 Task: Enable the video filter "Motion blur filter" in the video filter module.
Action: Mouse moved to (92, 15)
Screenshot: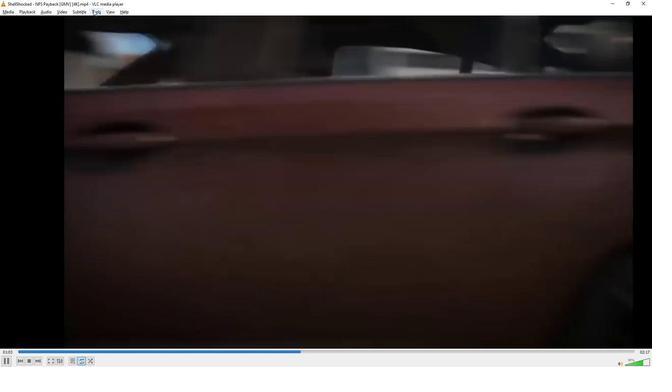 
Action: Mouse pressed left at (92, 15)
Screenshot: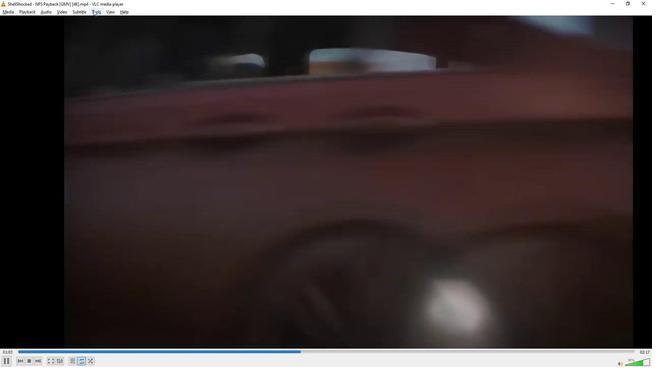 
Action: Mouse moved to (111, 94)
Screenshot: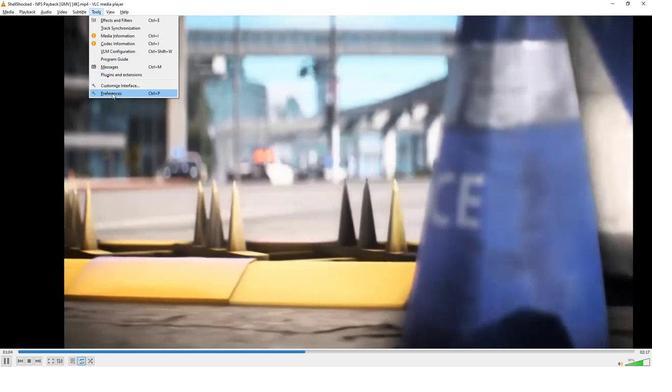
Action: Mouse pressed left at (111, 94)
Screenshot: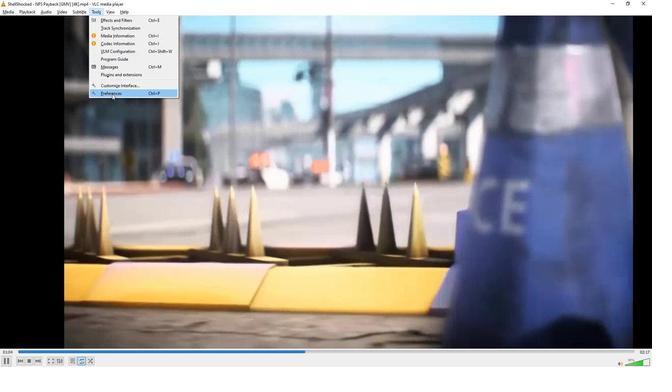 
Action: Mouse moved to (182, 246)
Screenshot: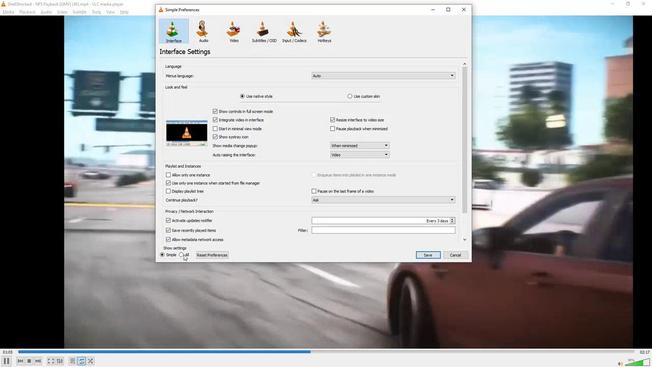 
Action: Mouse pressed left at (182, 246)
Screenshot: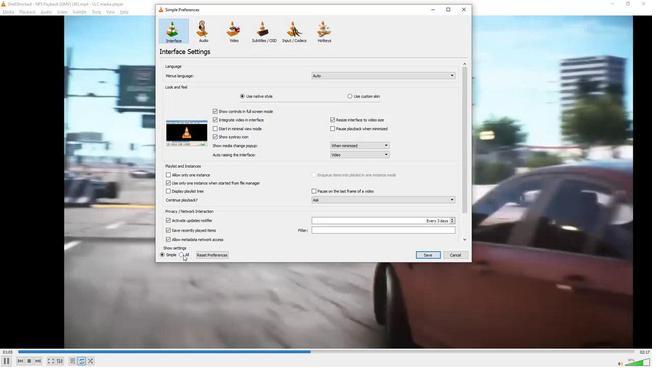 
Action: Mouse moved to (182, 195)
Screenshot: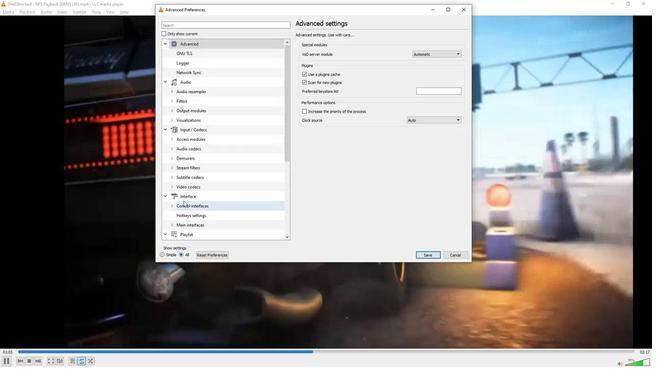 
Action: Mouse scrolled (182, 195) with delta (0, 0)
Screenshot: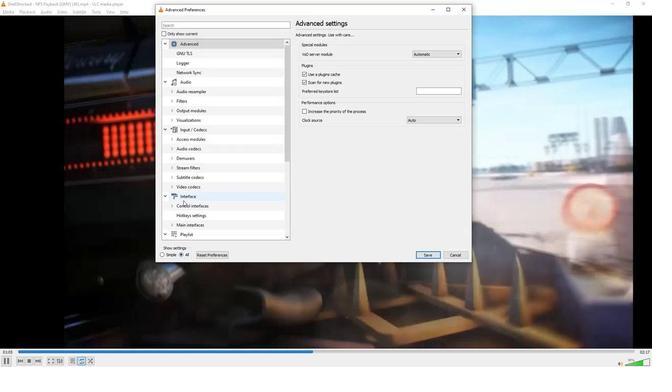 
Action: Mouse scrolled (182, 195) with delta (0, 0)
Screenshot: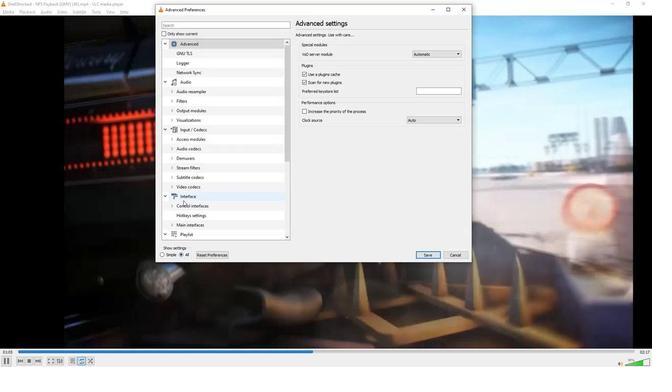 
Action: Mouse scrolled (182, 195) with delta (0, 0)
Screenshot: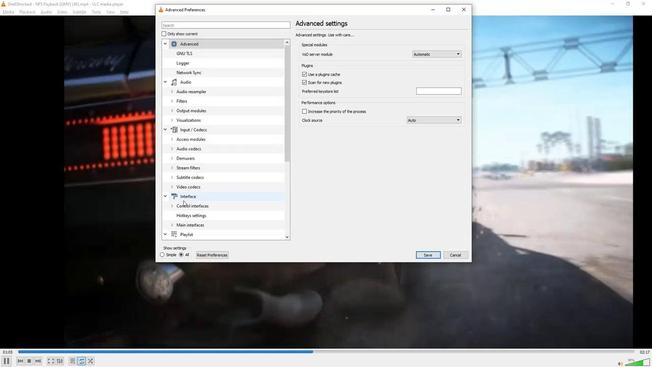 
Action: Mouse scrolled (182, 195) with delta (0, 0)
Screenshot: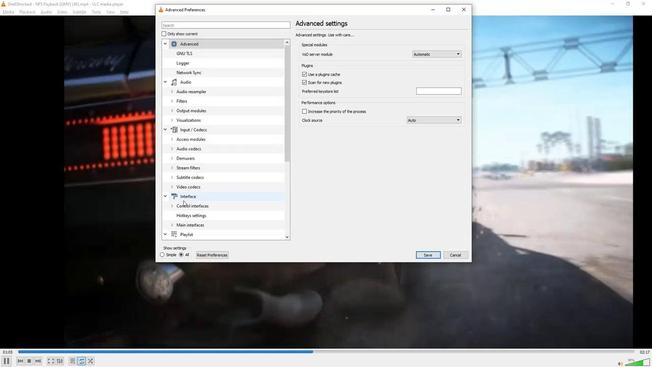
Action: Mouse scrolled (182, 195) with delta (0, 0)
Screenshot: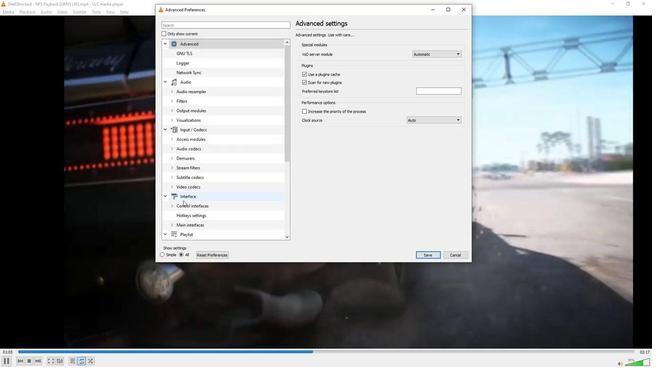 
Action: Mouse scrolled (182, 195) with delta (0, 0)
Screenshot: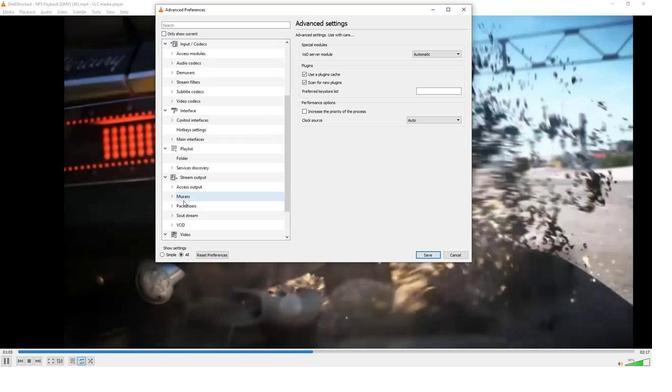 
Action: Mouse scrolled (182, 195) with delta (0, 0)
Screenshot: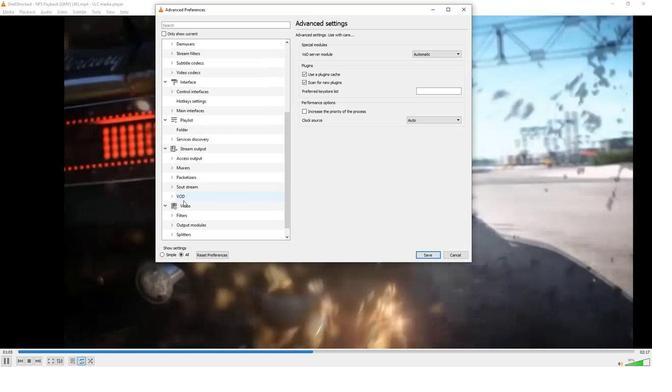 
Action: Mouse scrolled (182, 195) with delta (0, 0)
Screenshot: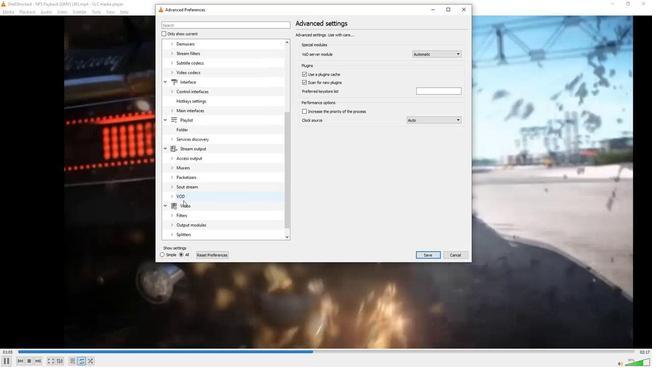 
Action: Mouse moved to (185, 201)
Screenshot: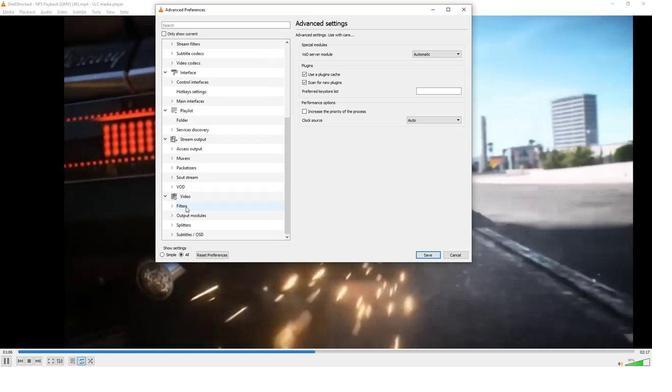 
Action: Mouse pressed left at (185, 201)
Screenshot: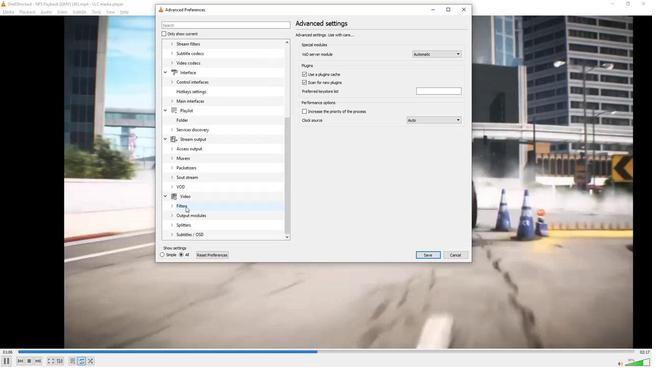 
Action: Mouse moved to (304, 109)
Screenshot: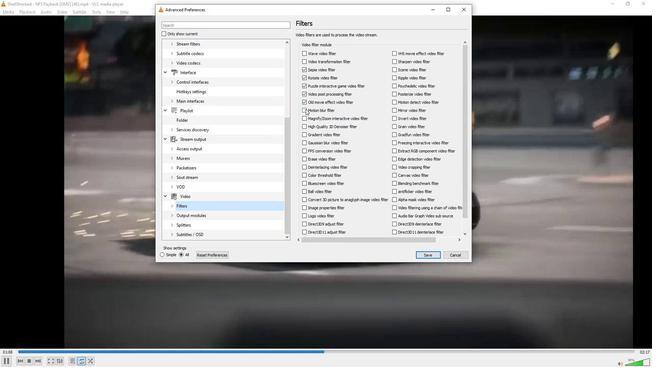 
Action: Mouse pressed left at (304, 109)
Screenshot: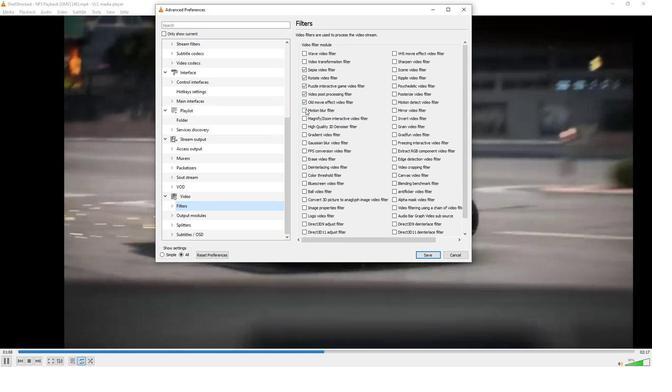 
Action: Mouse moved to (292, 140)
Screenshot: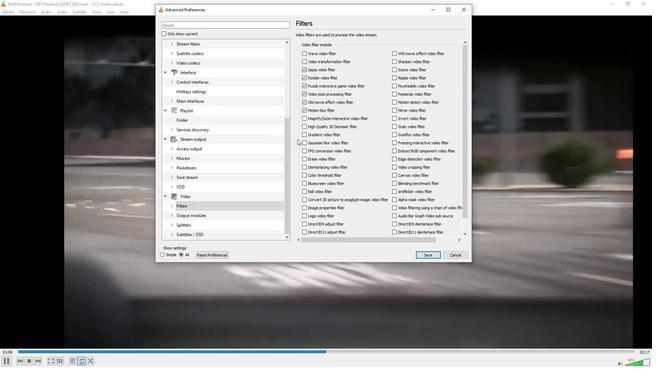 
